 Task: Create a due date automation trigger when advanced on, on the wednesday after a card is due add content with a name not containing resume at 11:00 AM.
Action: Mouse moved to (1198, 90)
Screenshot: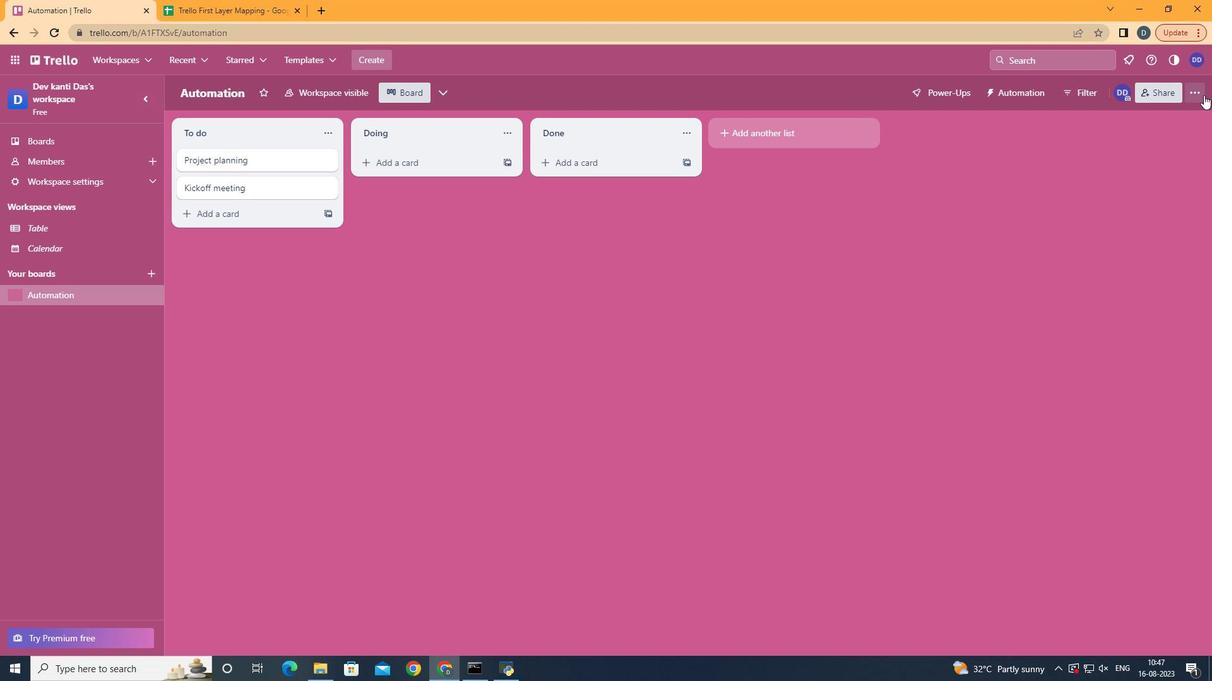 
Action: Mouse pressed left at (1198, 90)
Screenshot: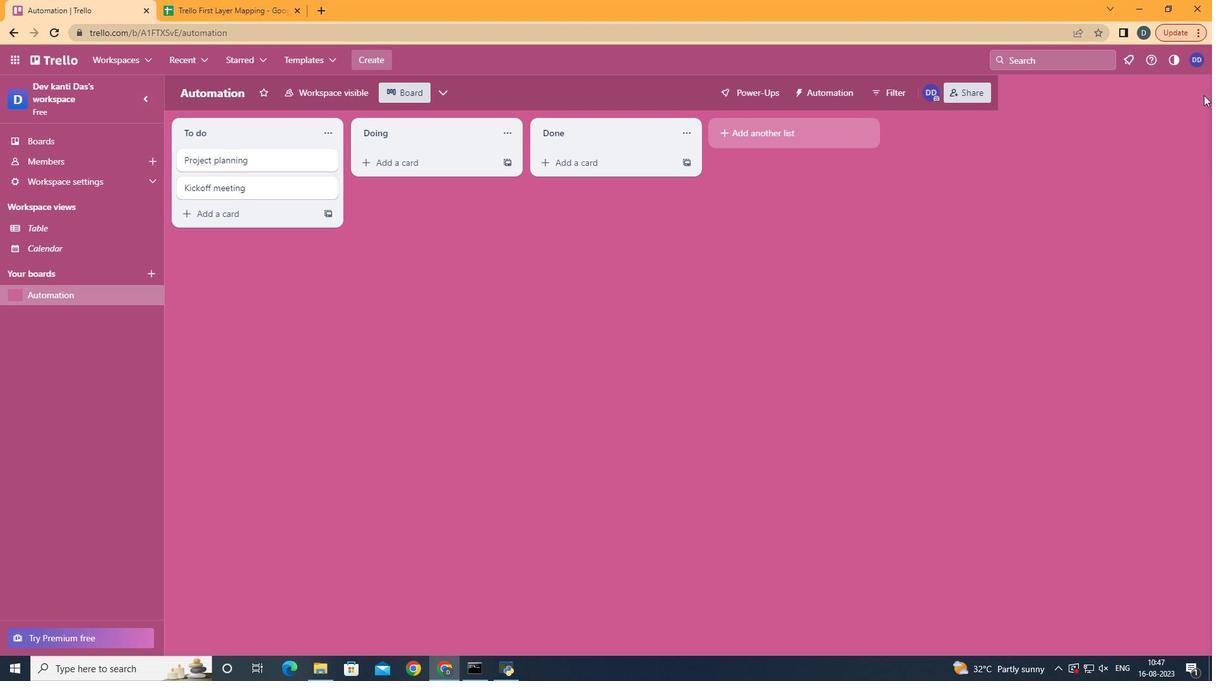 
Action: Mouse moved to (1143, 257)
Screenshot: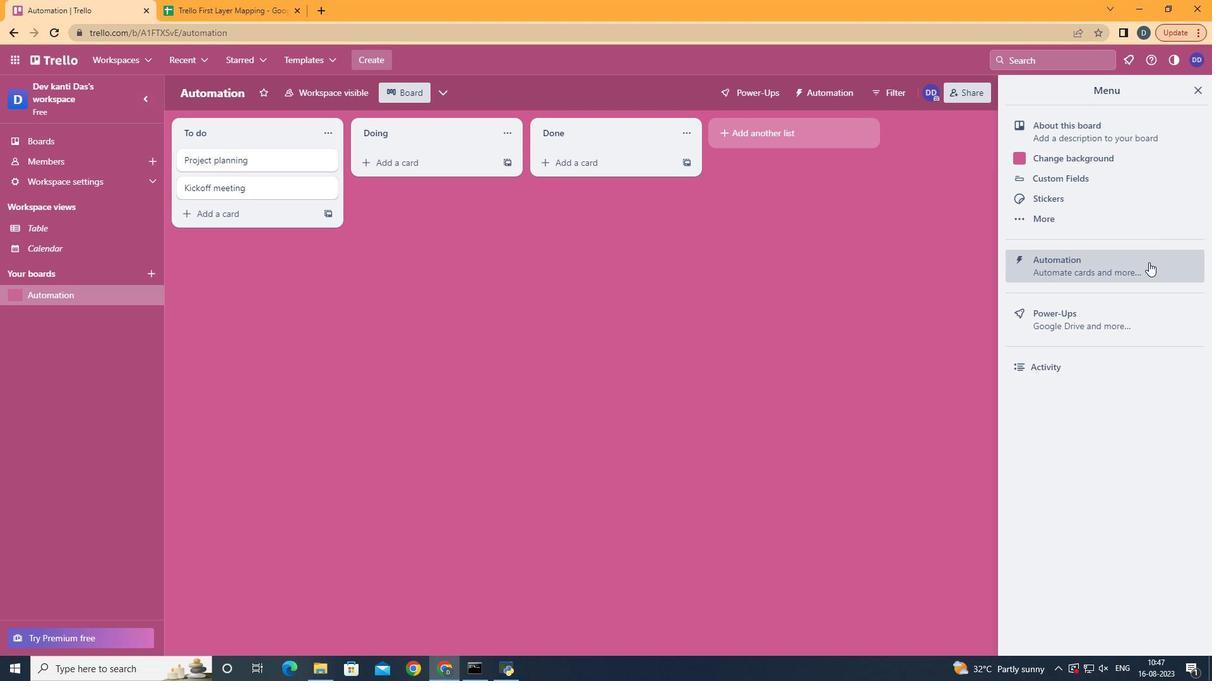 
Action: Mouse pressed left at (1143, 257)
Screenshot: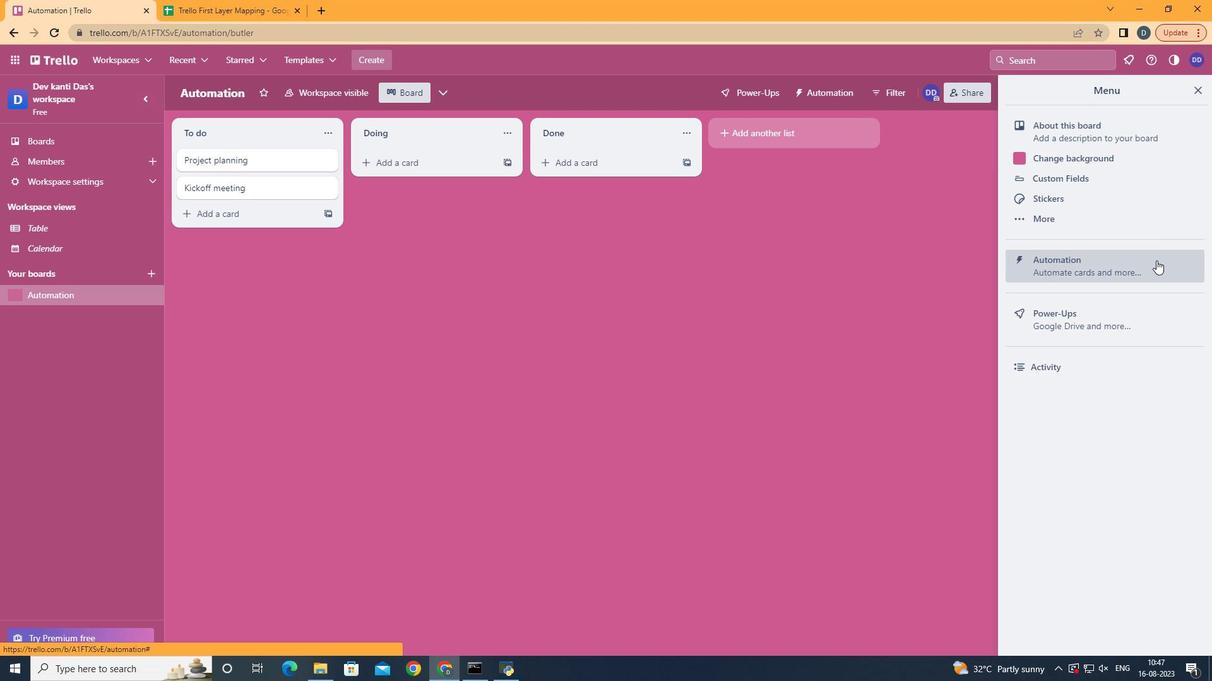 
Action: Mouse moved to (234, 252)
Screenshot: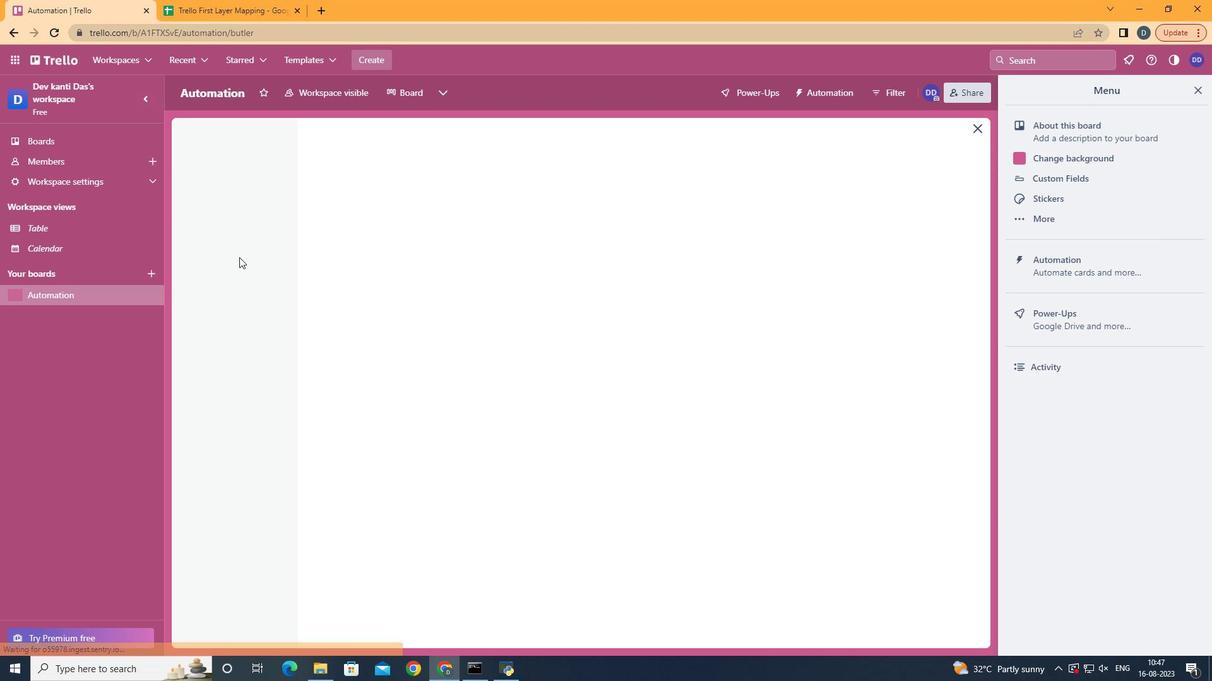 
Action: Mouse pressed left at (234, 252)
Screenshot: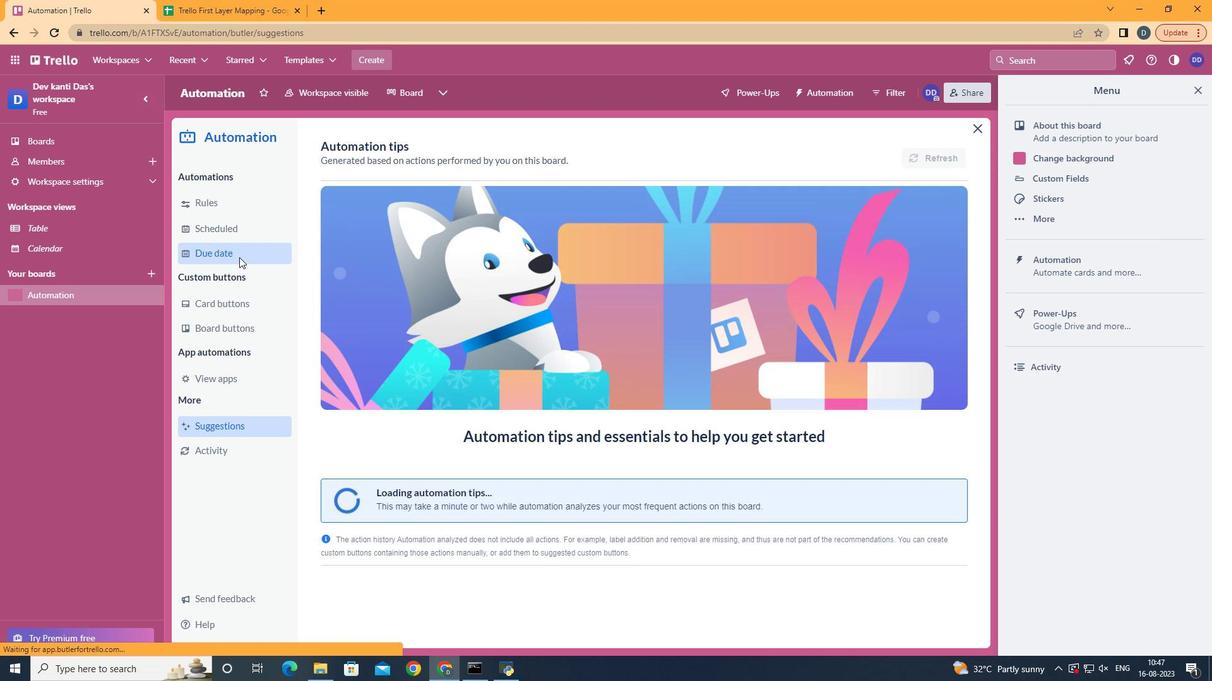 
Action: Mouse moved to (886, 147)
Screenshot: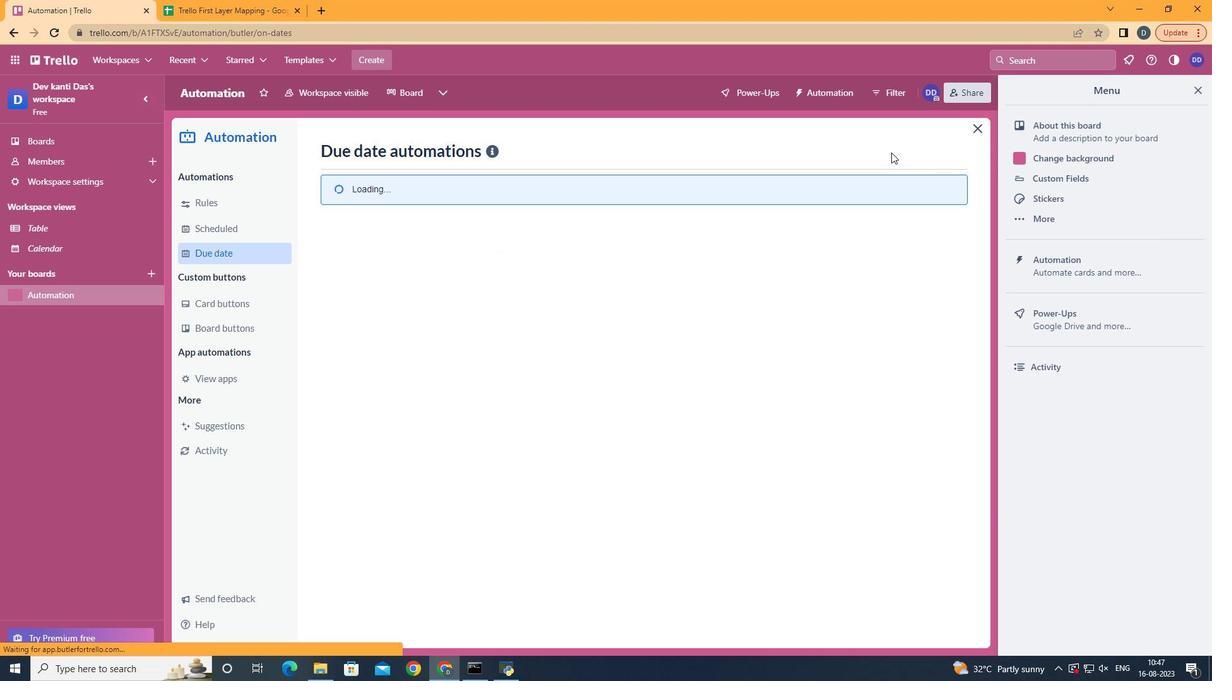 
Action: Mouse pressed left at (886, 147)
Screenshot: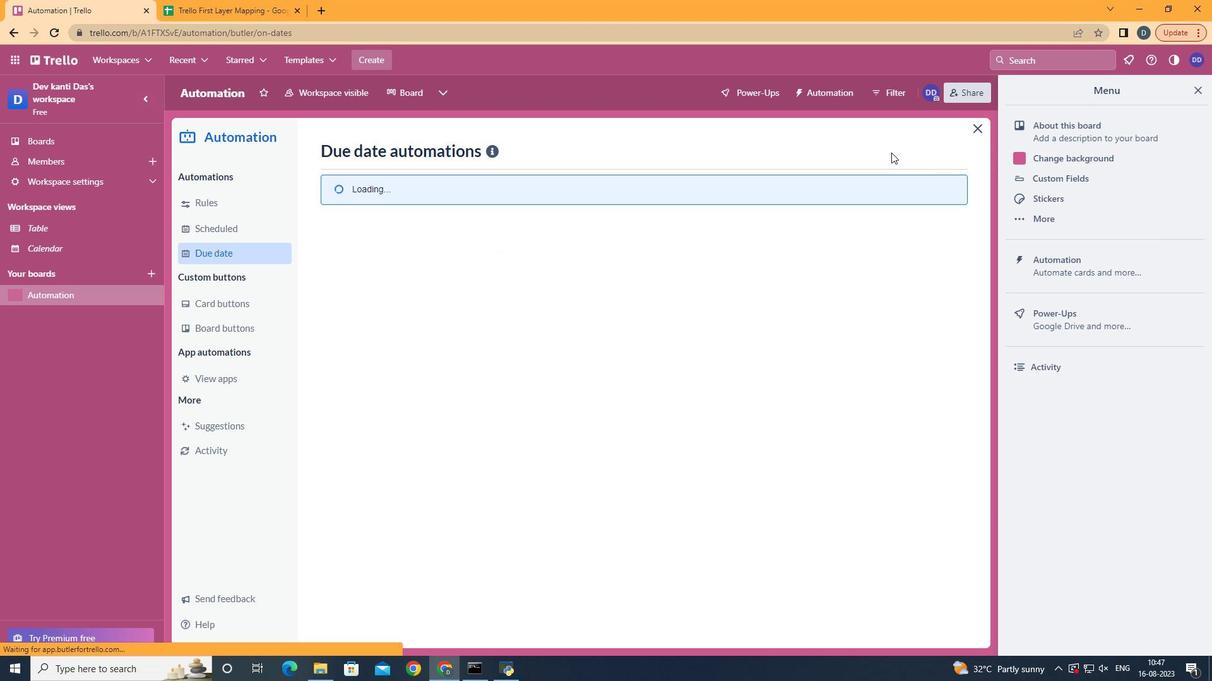 
Action: Mouse pressed left at (886, 147)
Screenshot: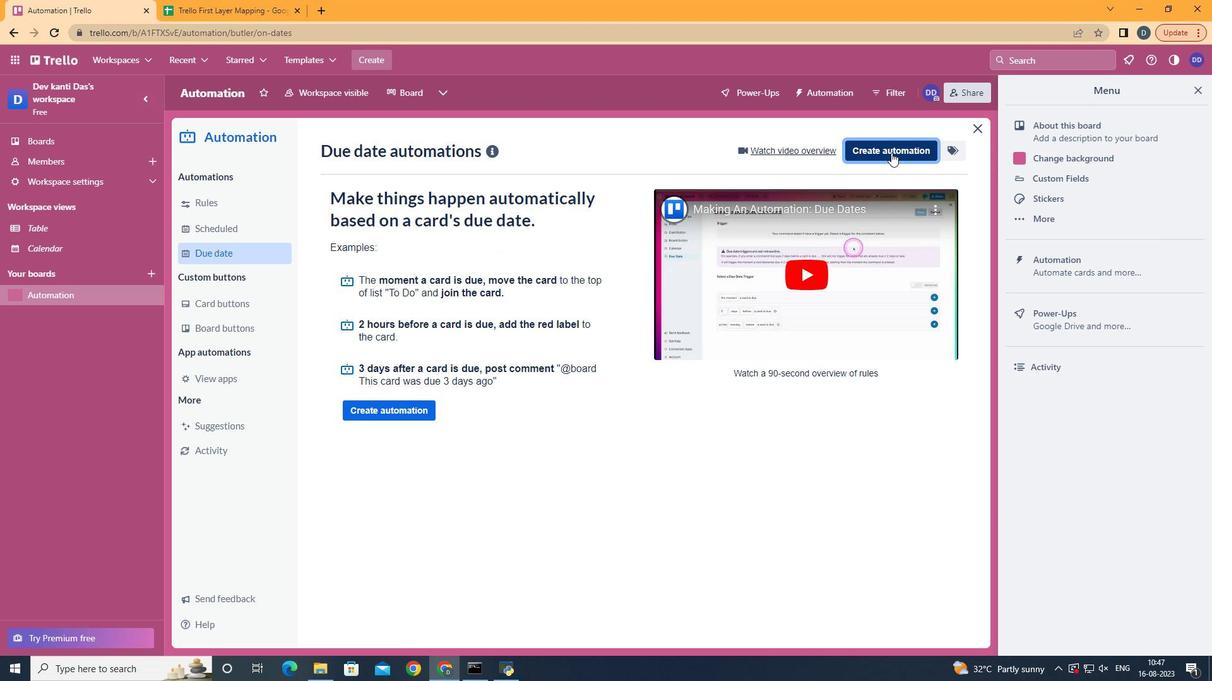 
Action: Mouse moved to (672, 268)
Screenshot: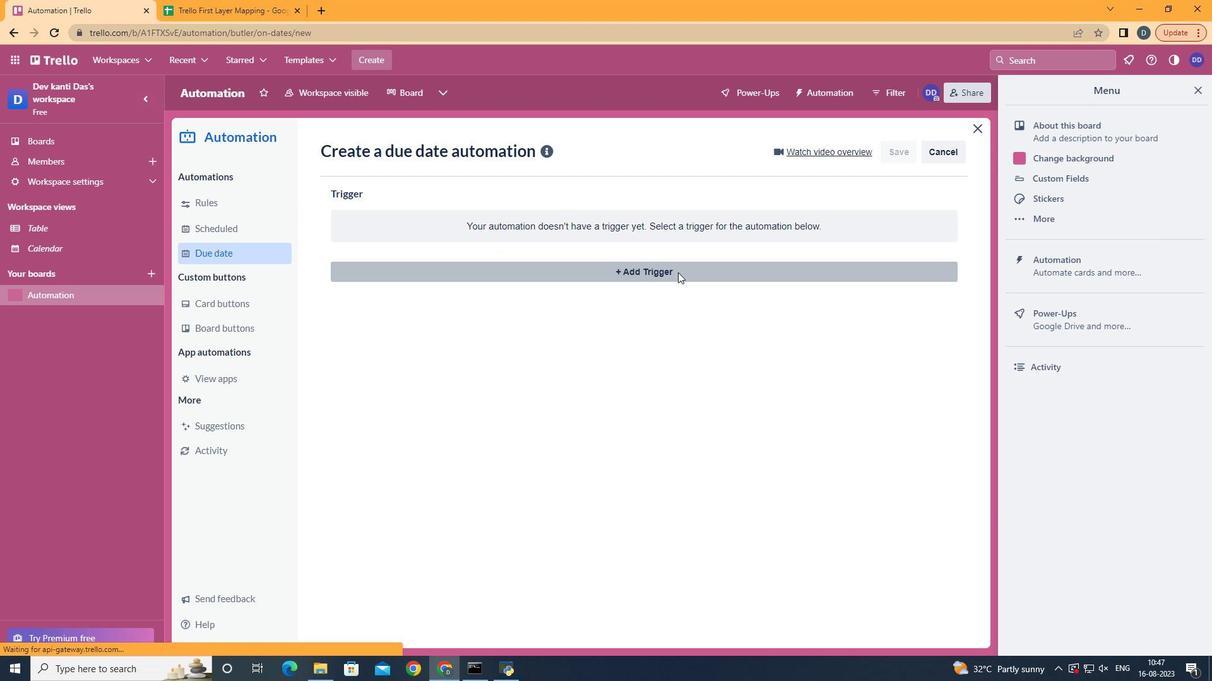 
Action: Mouse pressed left at (672, 268)
Screenshot: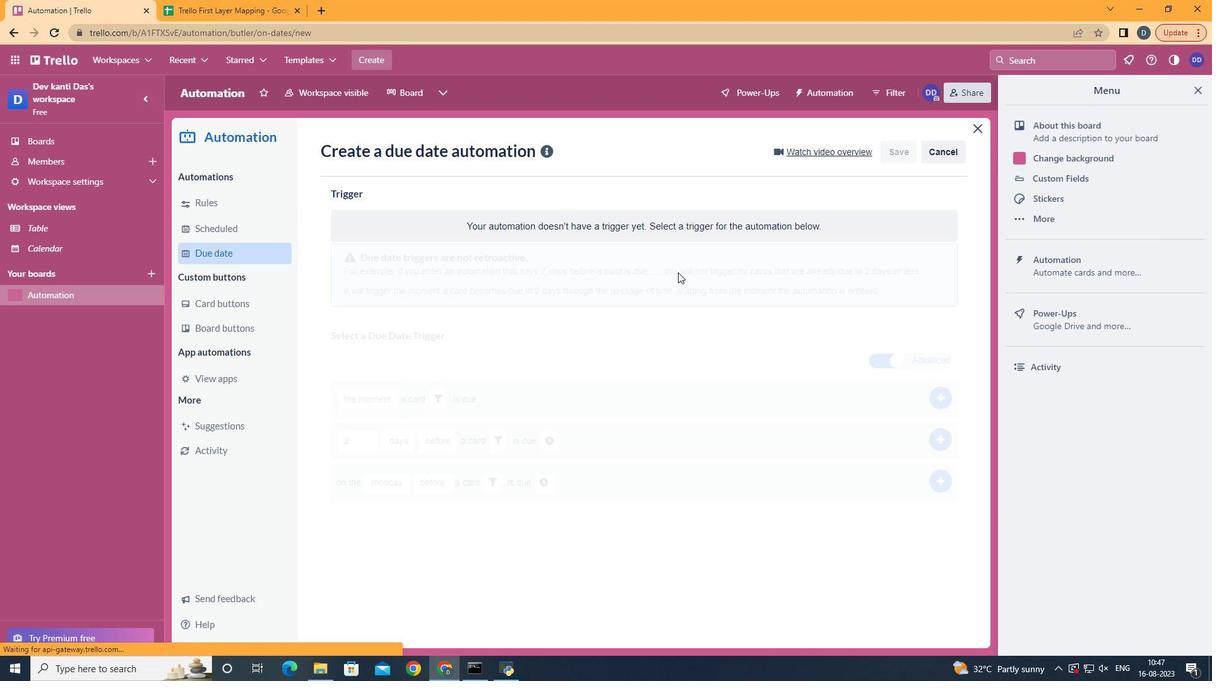 
Action: Mouse moved to (416, 375)
Screenshot: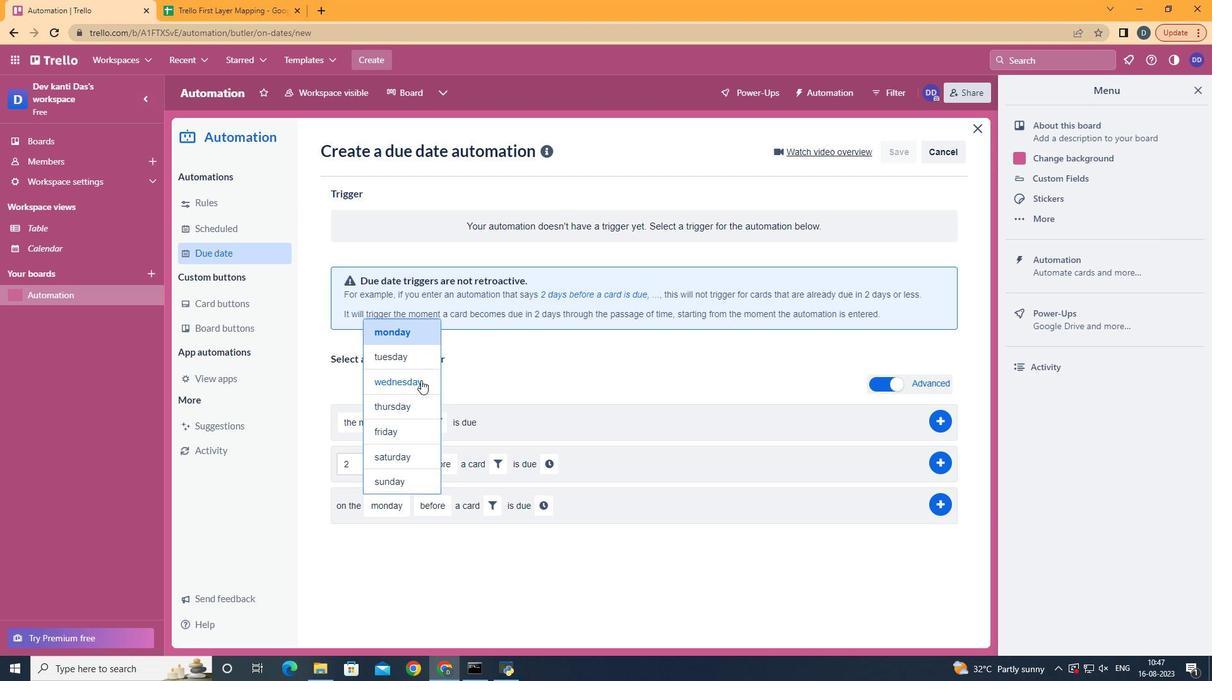 
Action: Mouse pressed left at (416, 375)
Screenshot: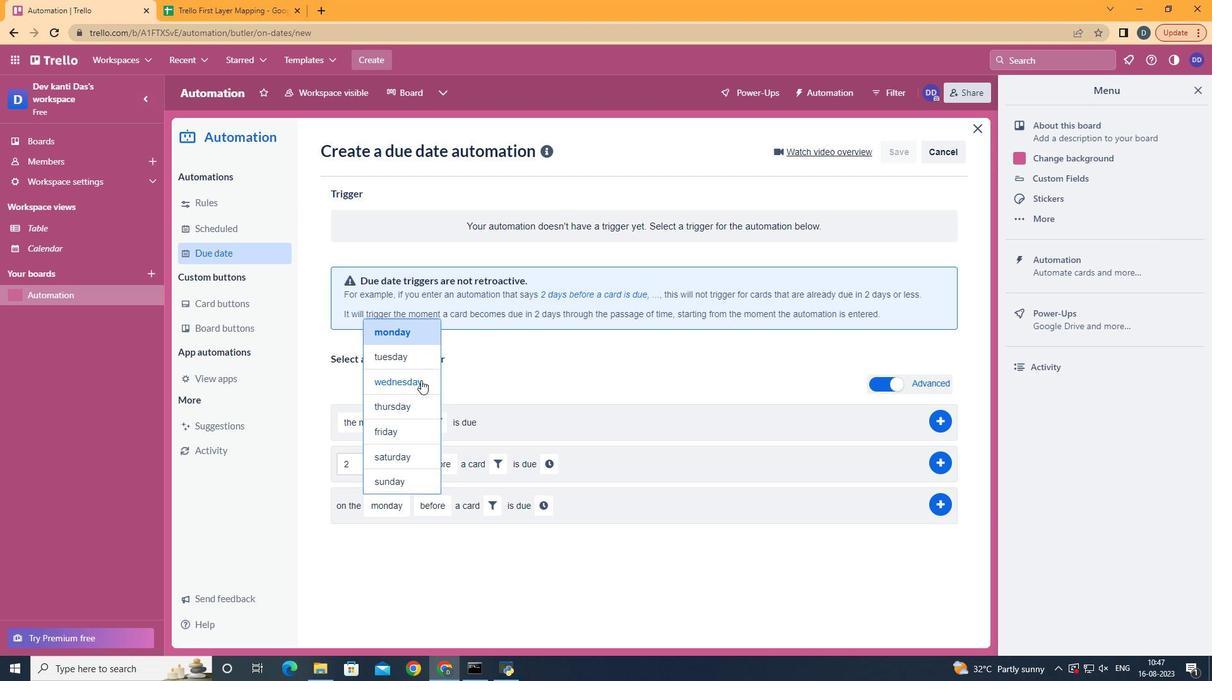 
Action: Mouse moved to (445, 541)
Screenshot: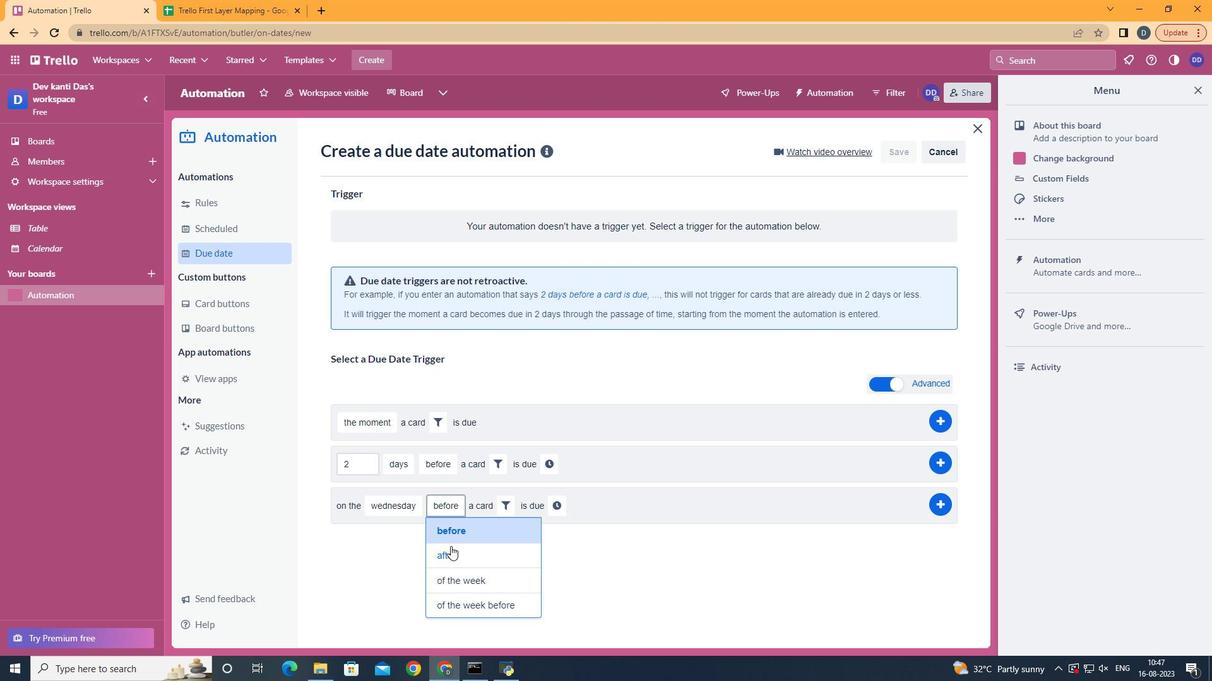 
Action: Mouse pressed left at (445, 541)
Screenshot: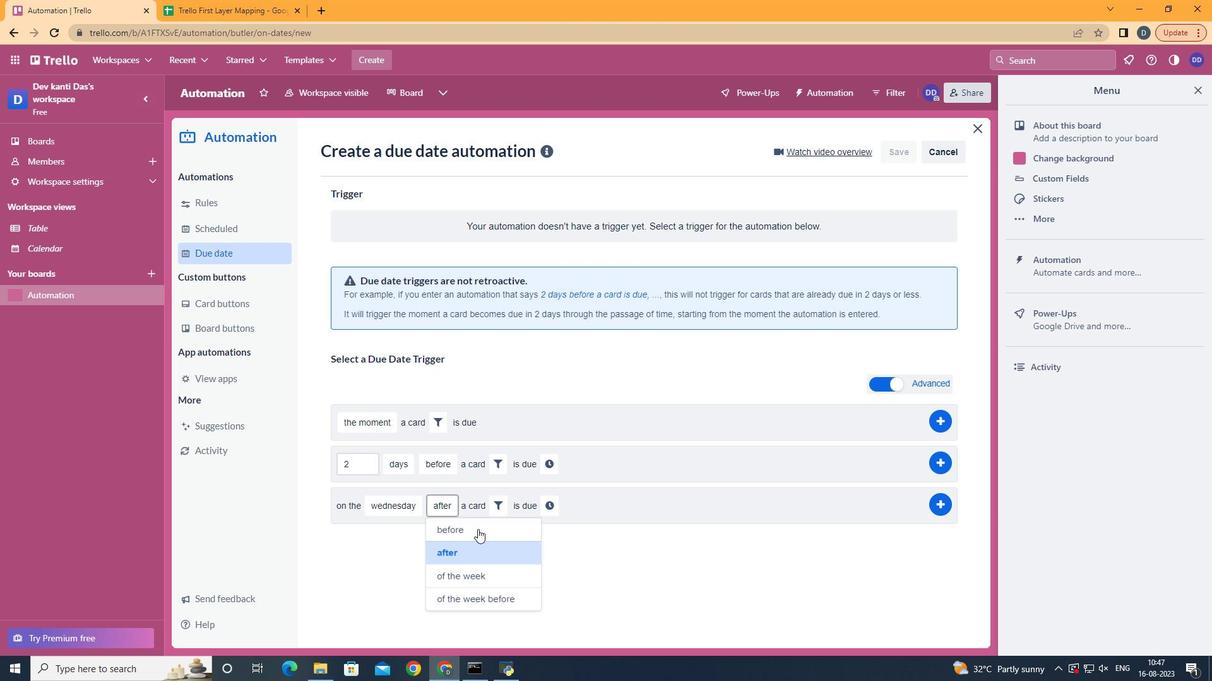 
Action: Mouse moved to (493, 499)
Screenshot: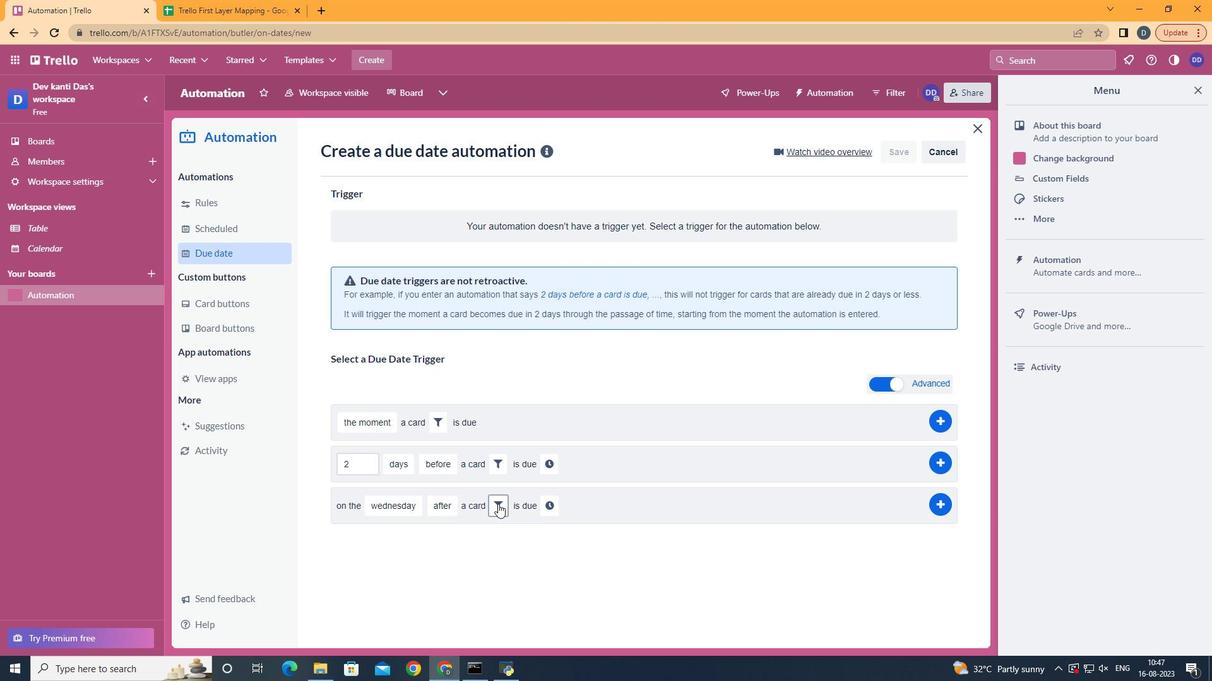 
Action: Mouse pressed left at (493, 499)
Screenshot: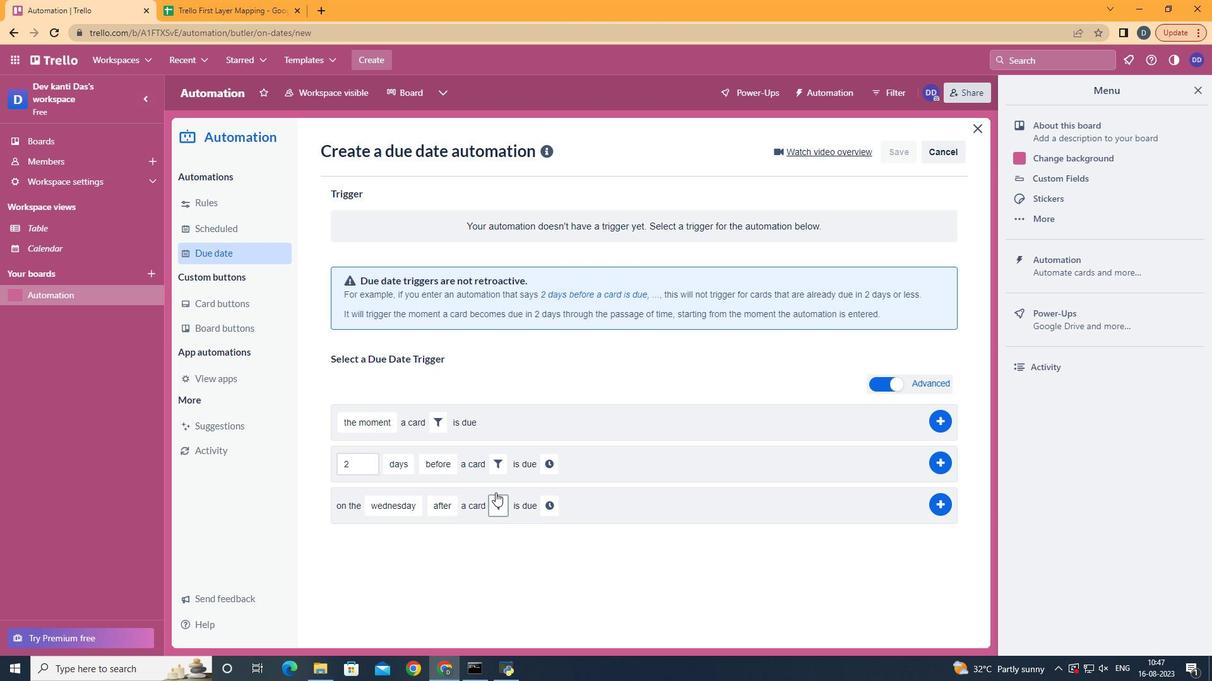 
Action: Mouse moved to (640, 537)
Screenshot: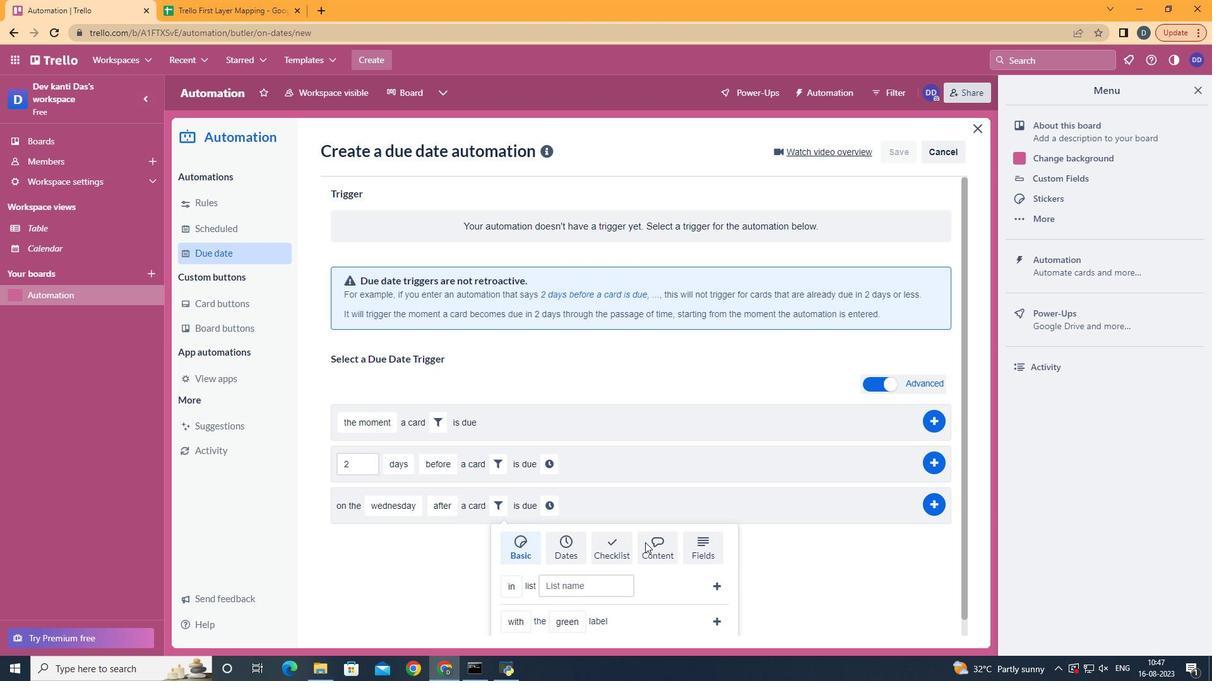 
Action: Mouse pressed left at (640, 537)
Screenshot: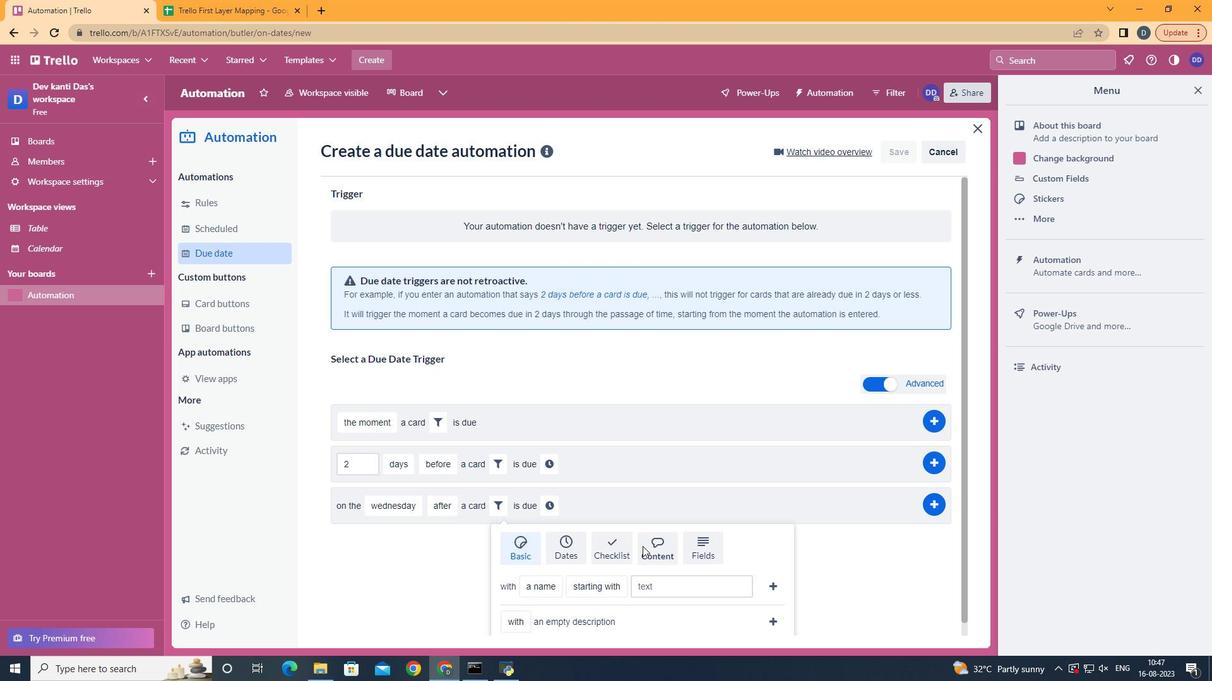 
Action: Mouse moved to (615, 552)
Screenshot: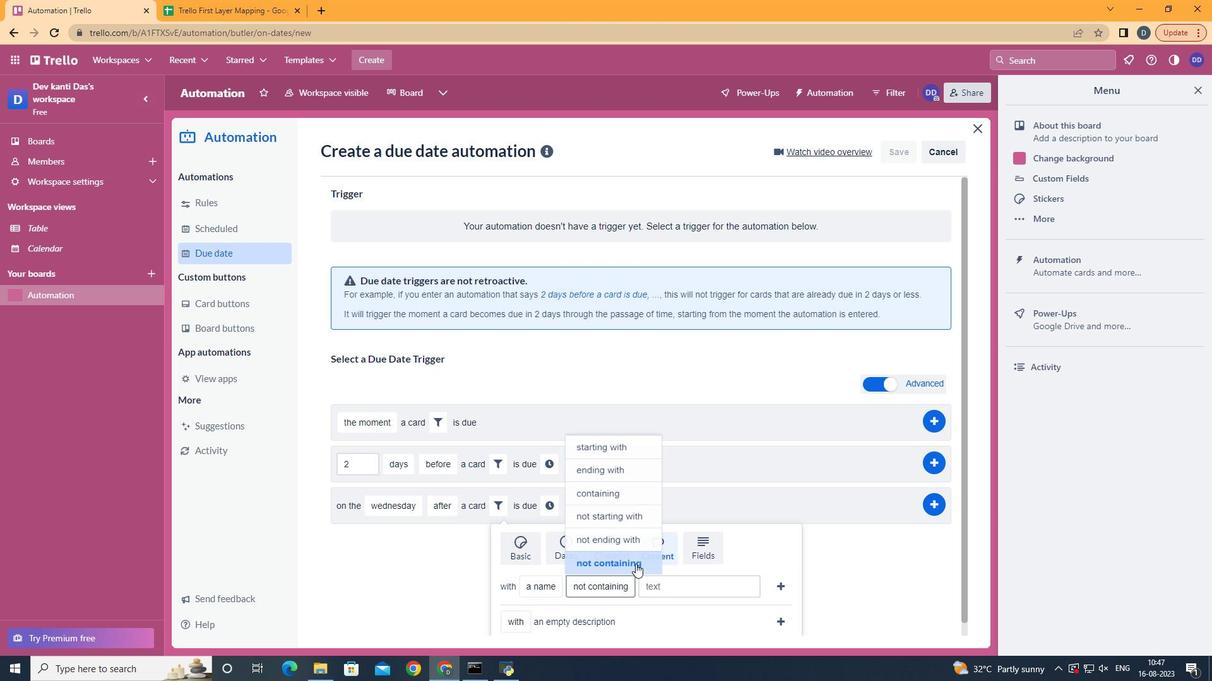 
Action: Mouse pressed left at (615, 552)
Screenshot: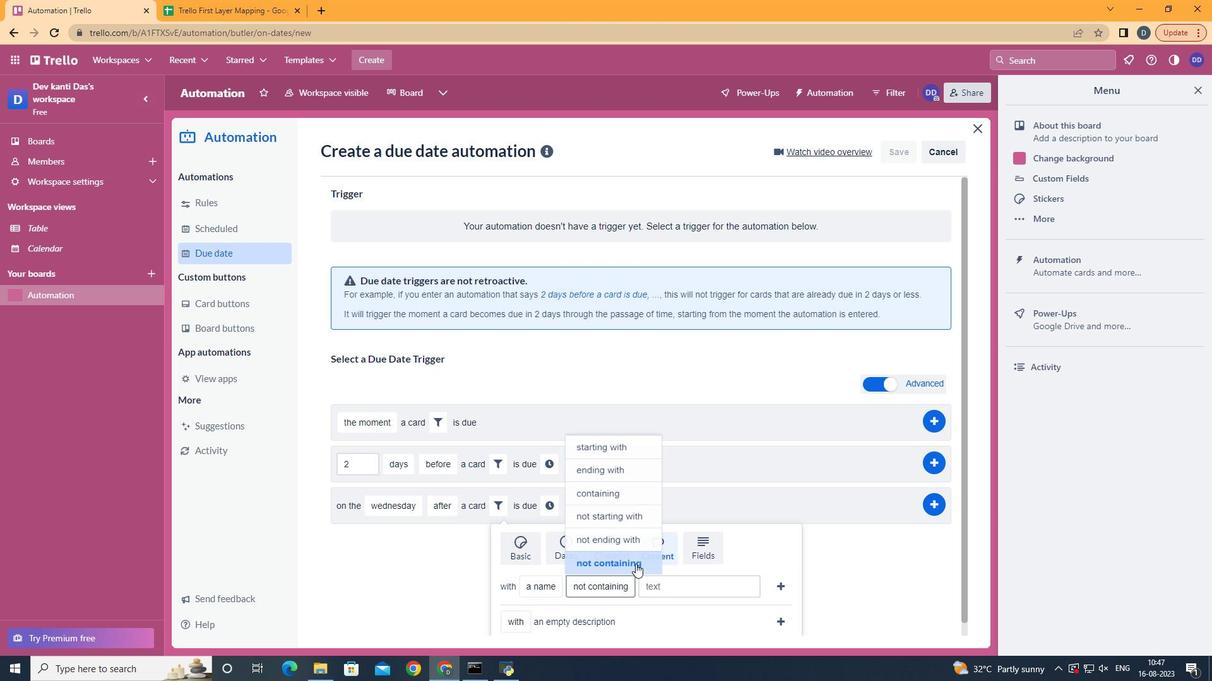 
Action: Mouse moved to (666, 578)
Screenshot: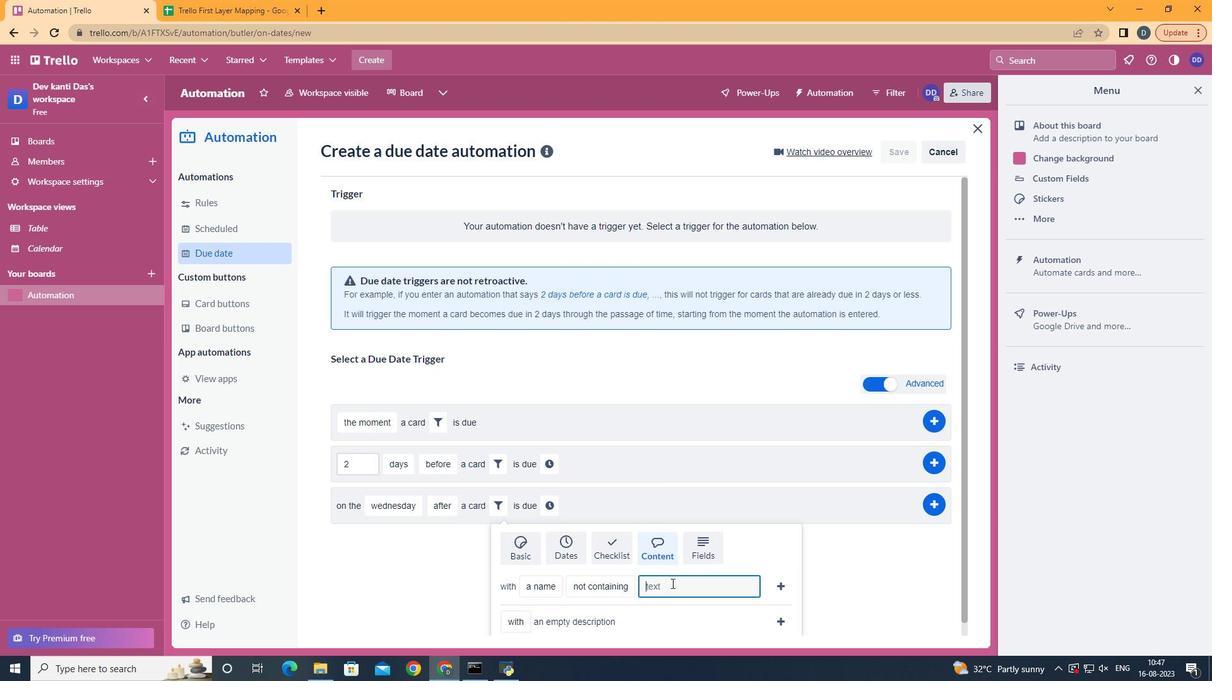 
Action: Mouse pressed left at (666, 578)
Screenshot: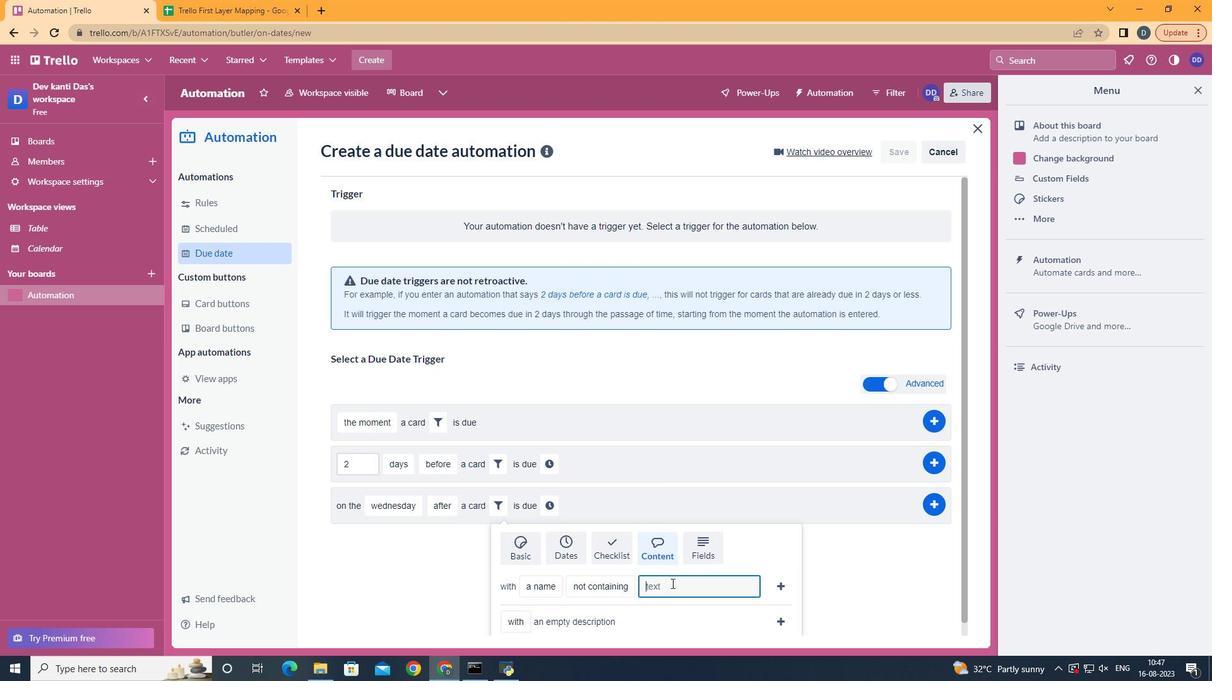 
Action: Key pressed resume
Screenshot: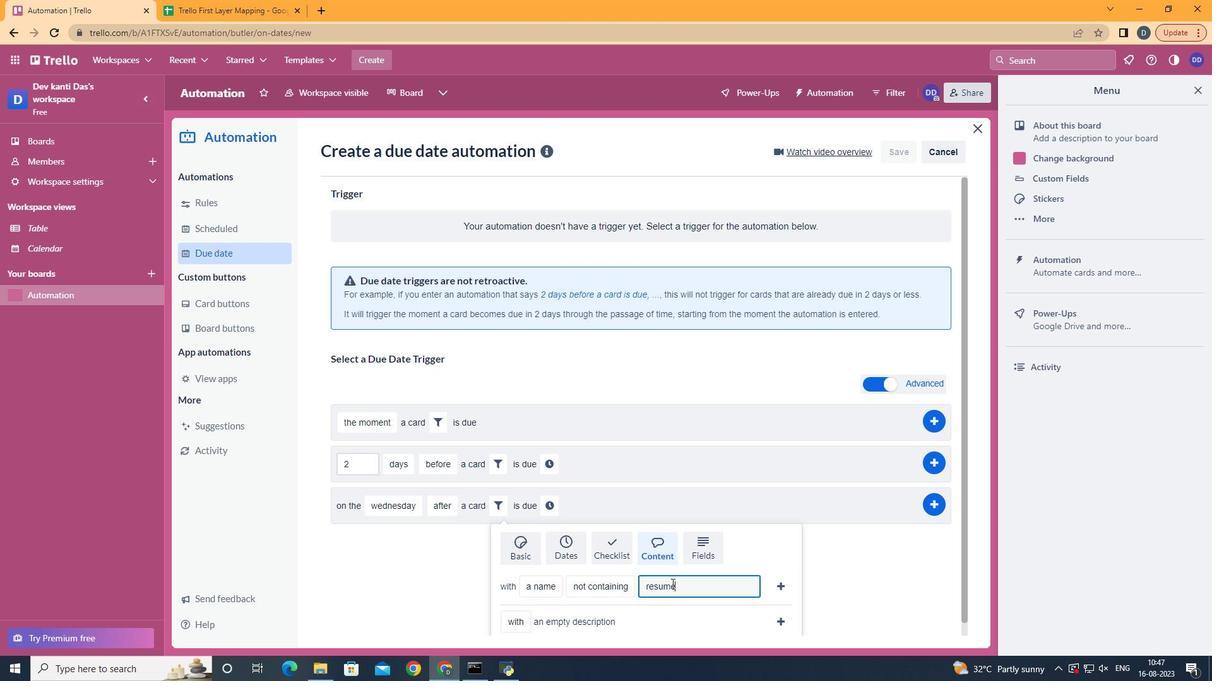 
Action: Mouse moved to (775, 588)
Screenshot: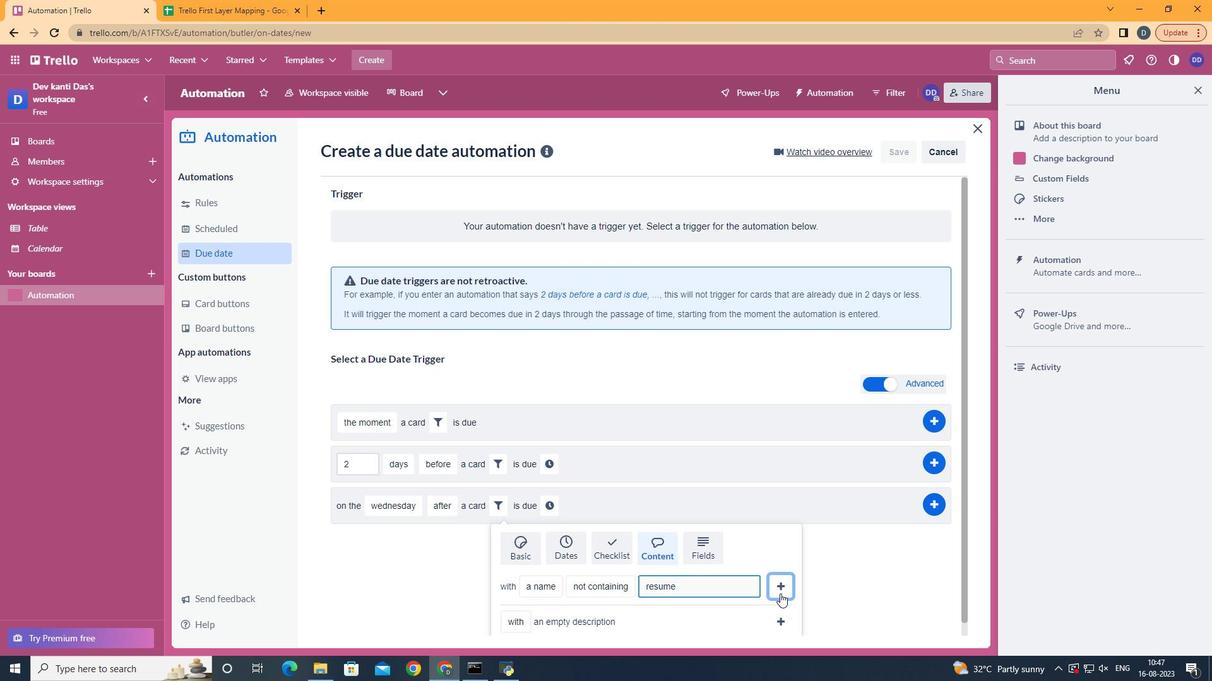 
Action: Mouse pressed left at (775, 588)
Screenshot: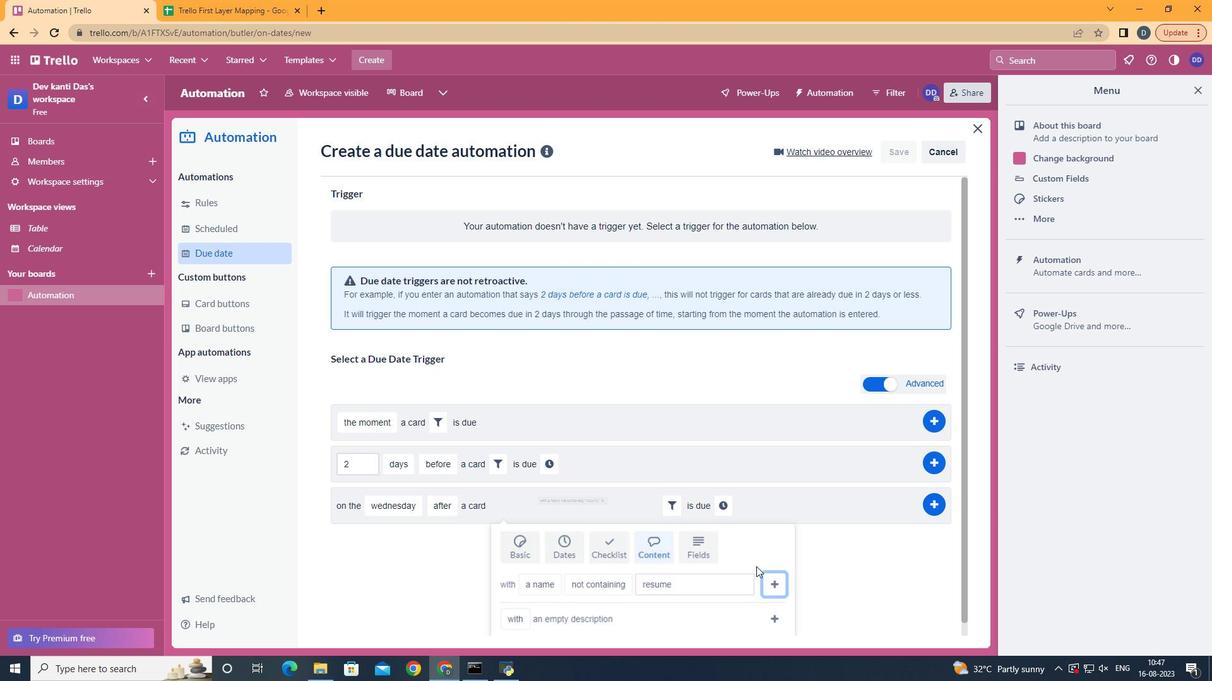 
Action: Mouse moved to (722, 506)
Screenshot: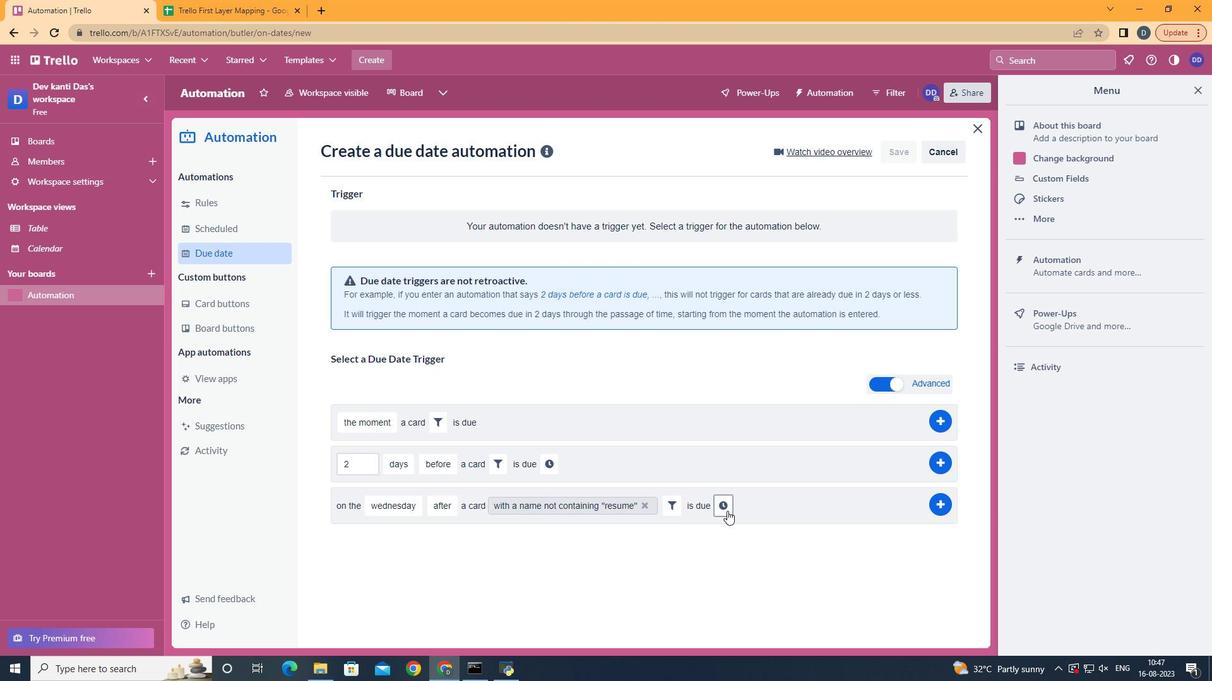 
Action: Mouse pressed left at (722, 506)
Screenshot: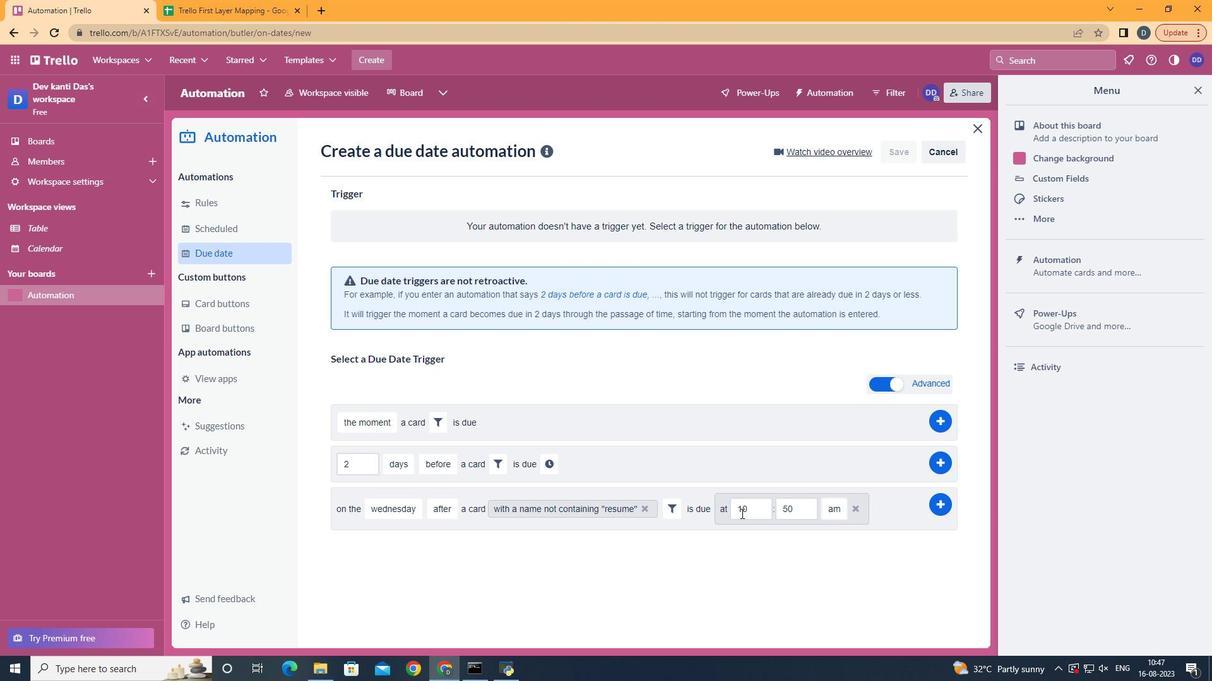 
Action: Mouse moved to (760, 507)
Screenshot: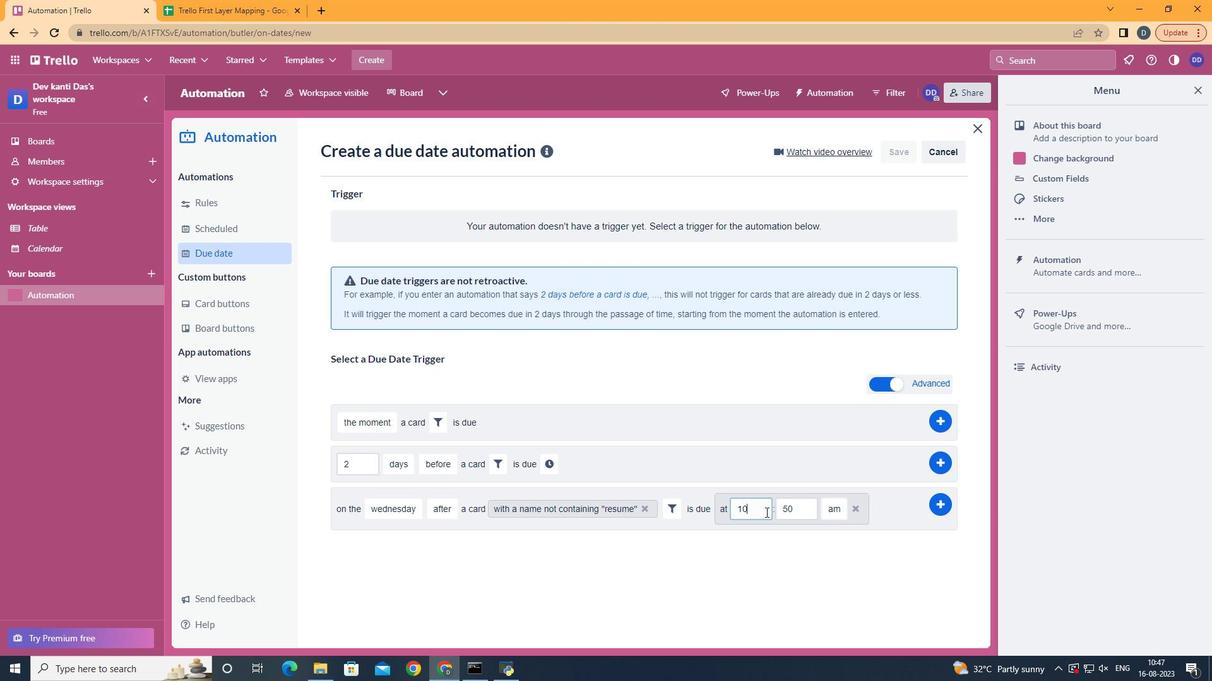 
Action: Mouse pressed left at (760, 507)
Screenshot: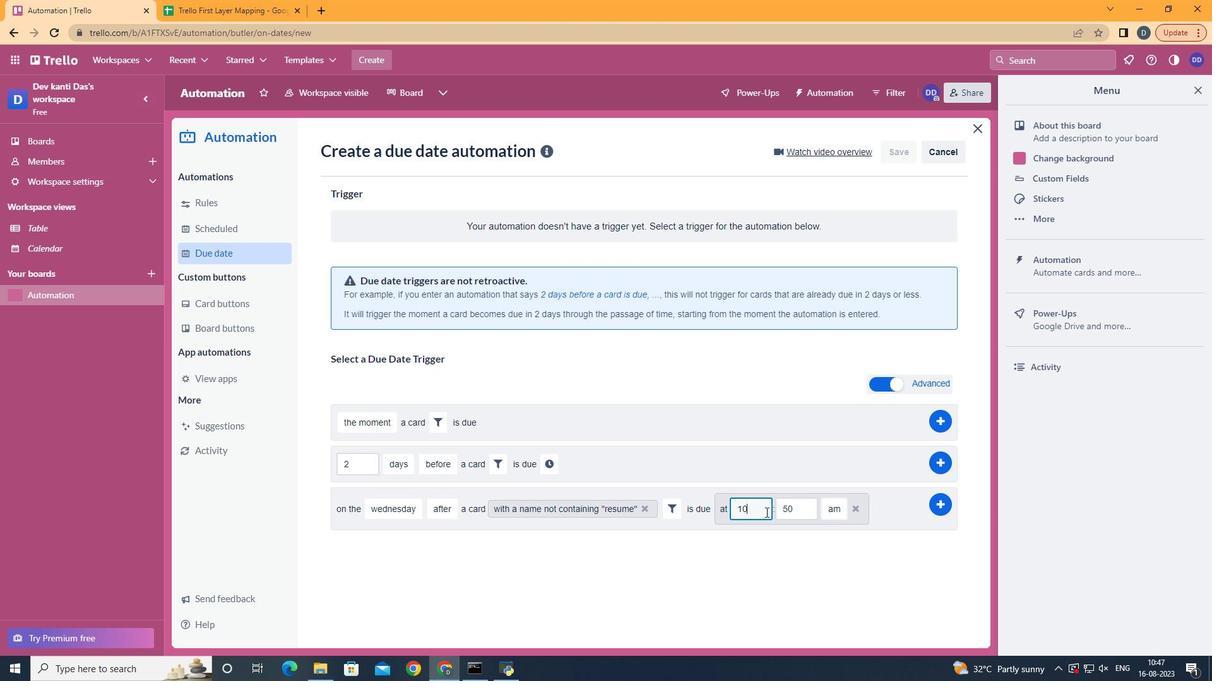 
Action: Key pressed <Key.backspace>1
Screenshot: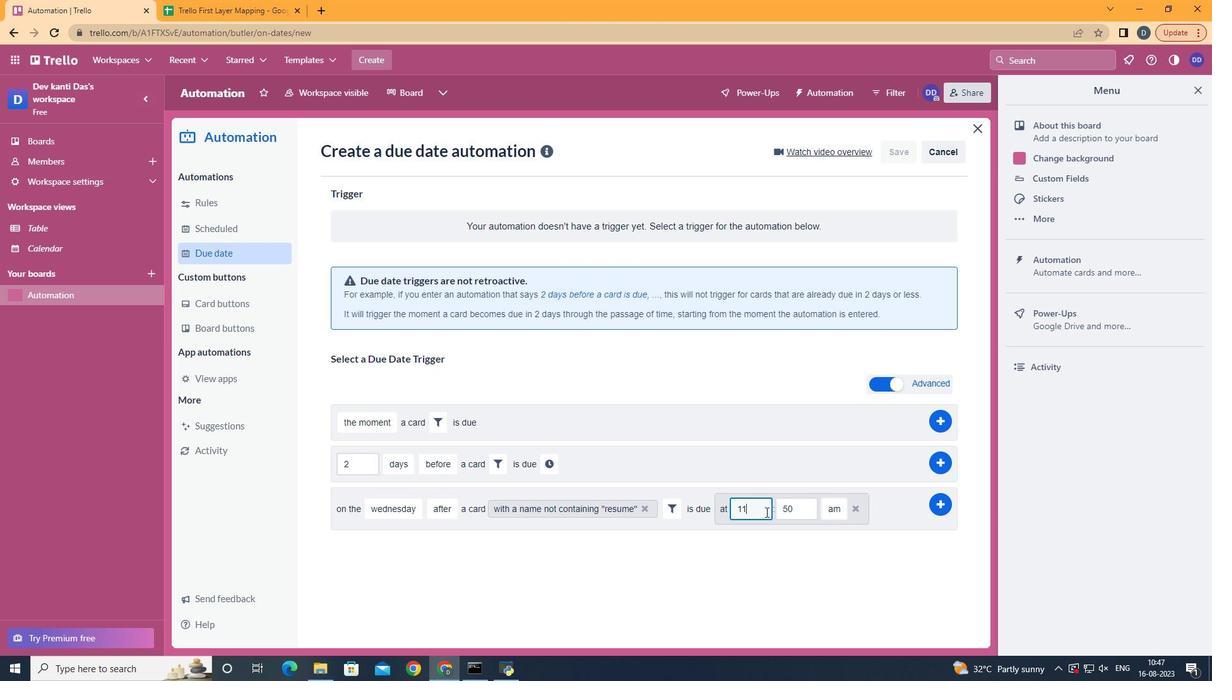 
Action: Mouse moved to (790, 511)
Screenshot: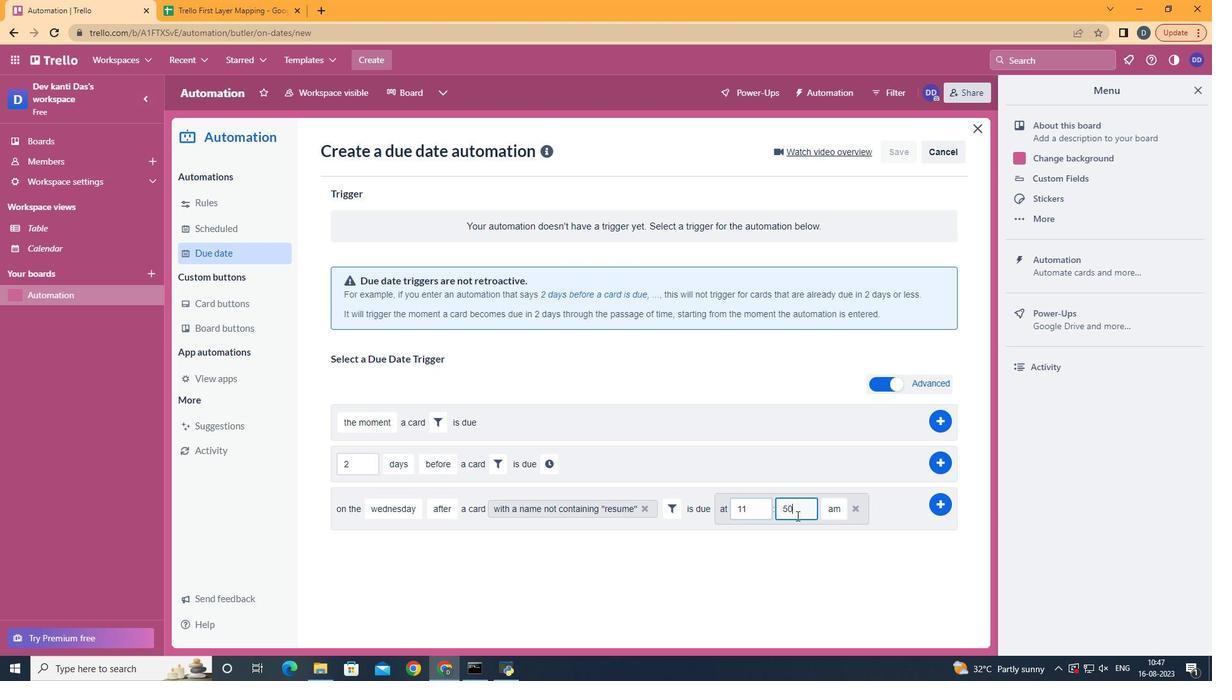 
Action: Mouse pressed left at (790, 511)
Screenshot: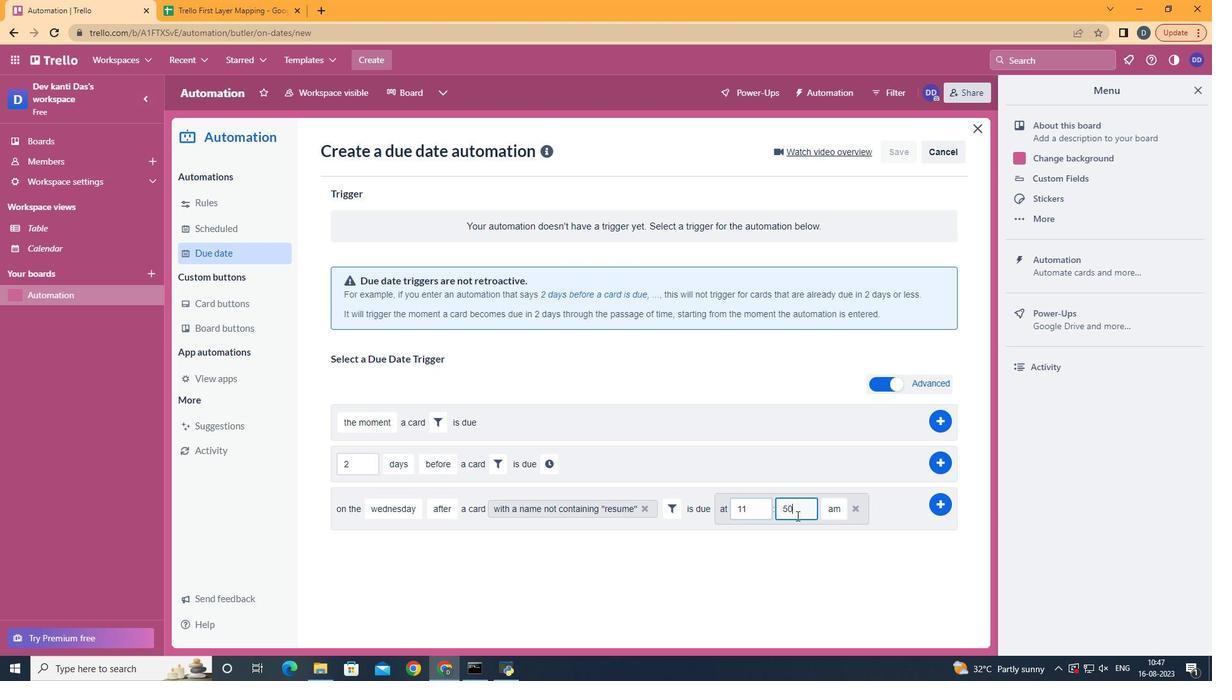 
Action: Mouse moved to (791, 511)
Screenshot: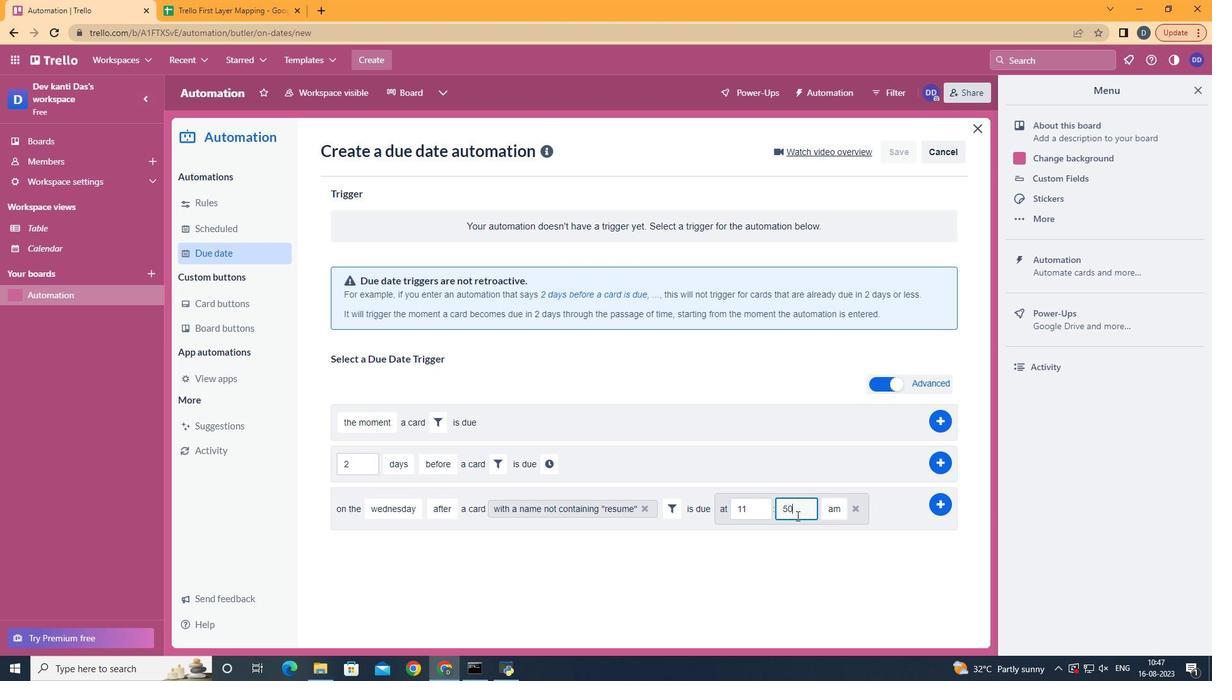 
Action: Key pressed <Key.backspace><Key.backspace>0
Screenshot: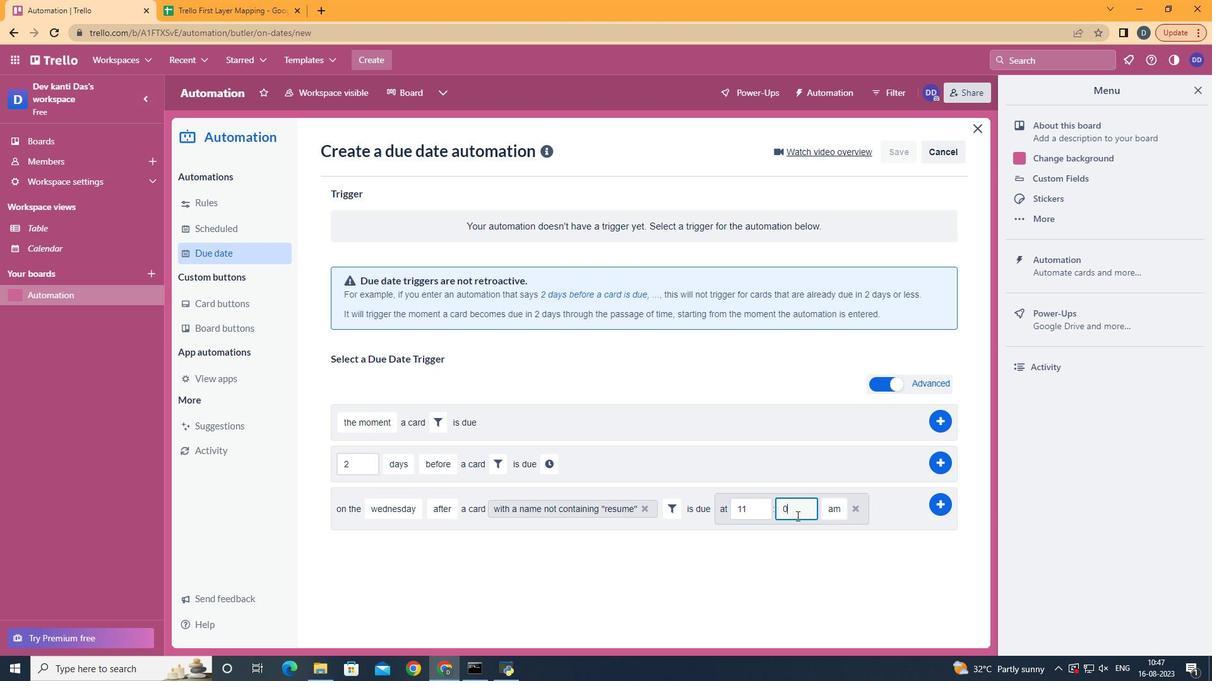 
Action: Mouse moved to (941, 503)
Screenshot: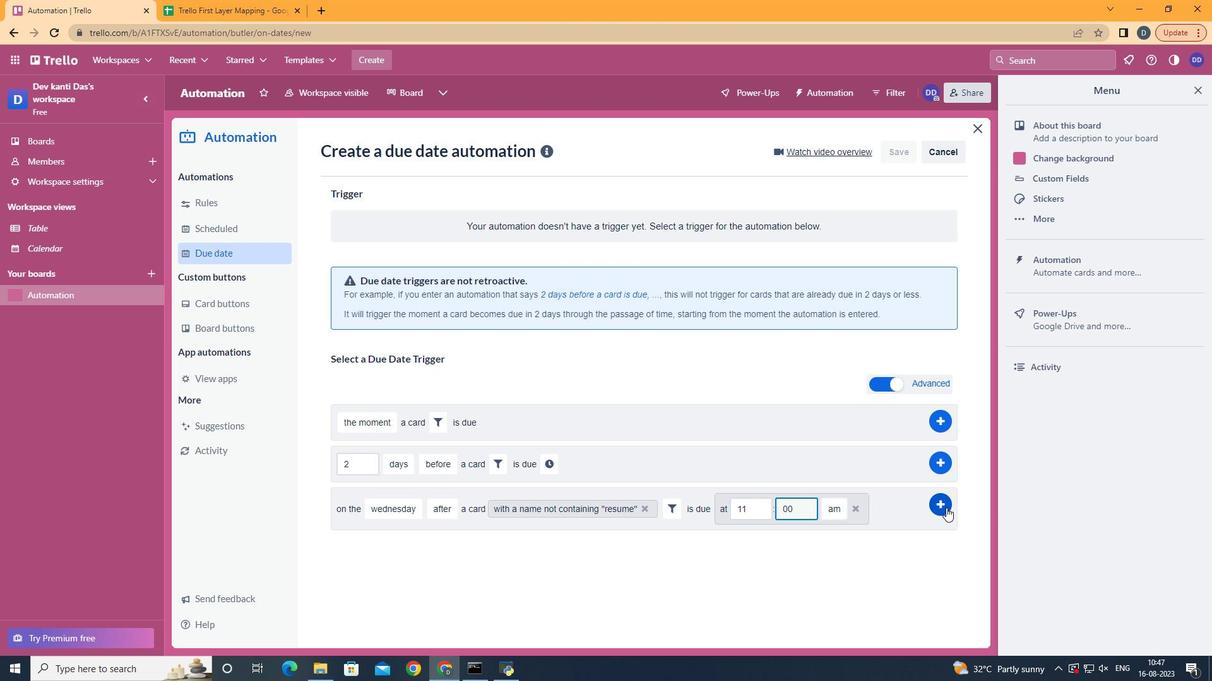 
Action: Mouse pressed left at (941, 503)
Screenshot: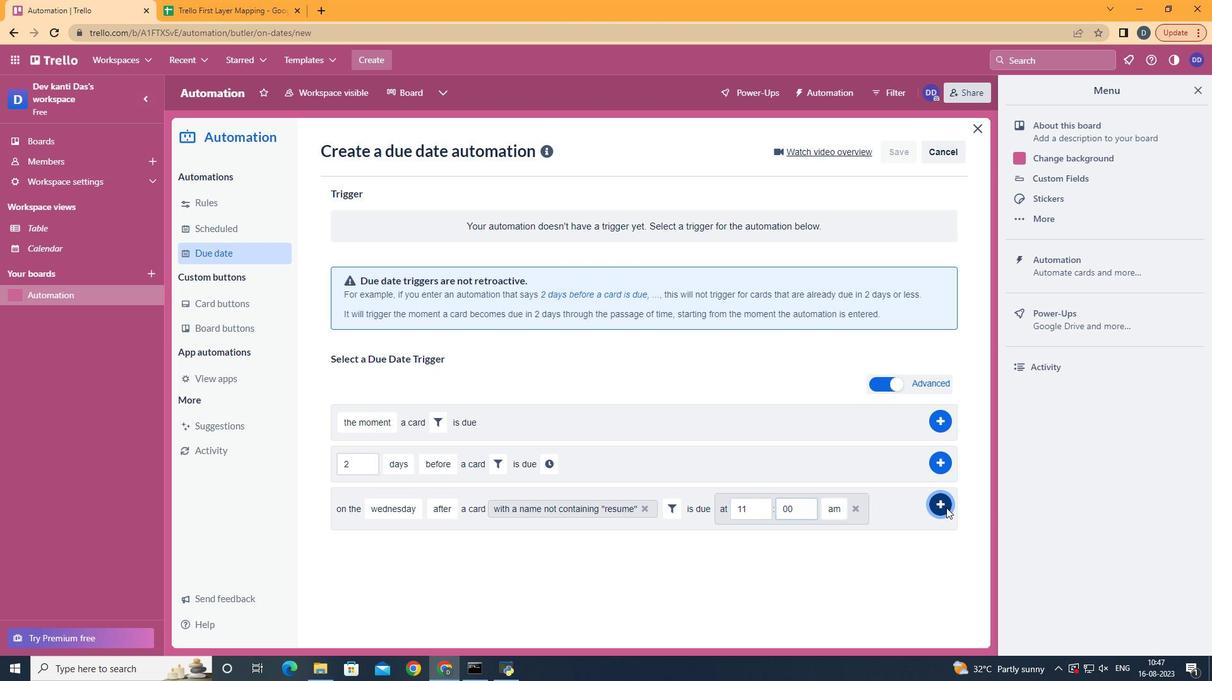 
